 Task: Add Forager Organic Blueberry Probiotic Cashewmilk Yogurt to the cart.
Action: Mouse moved to (30, 110)
Screenshot: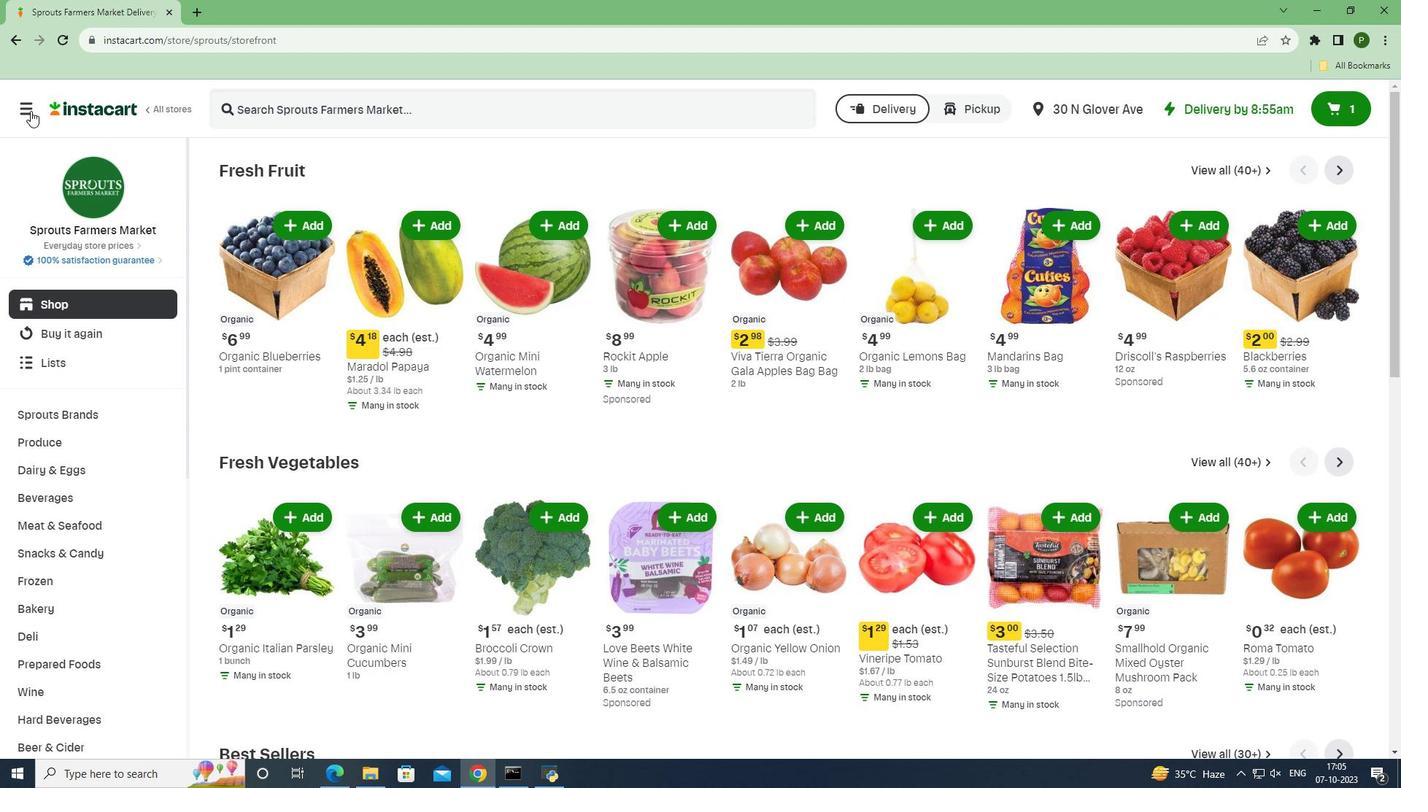 
Action: Mouse pressed left at (30, 110)
Screenshot: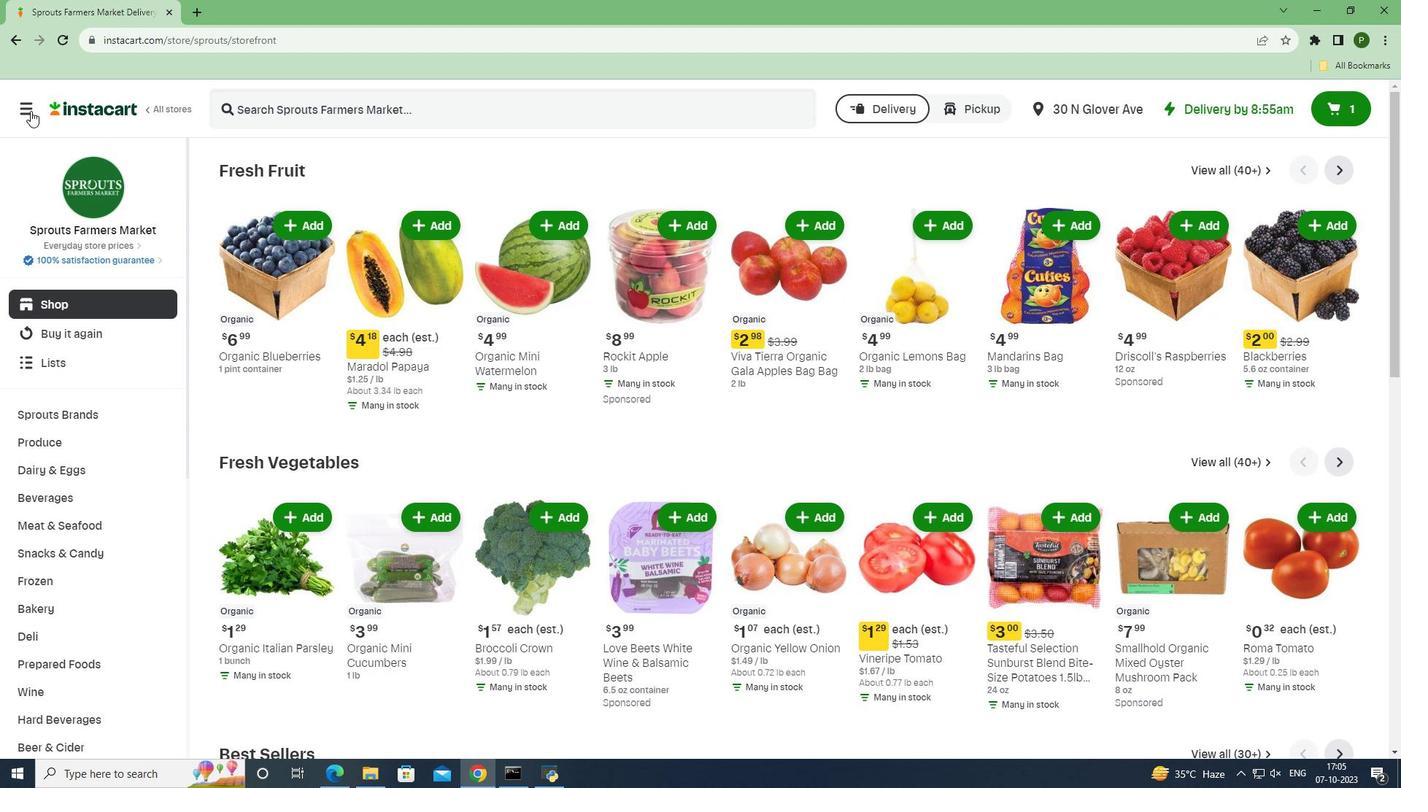 
Action: Mouse moved to (112, 382)
Screenshot: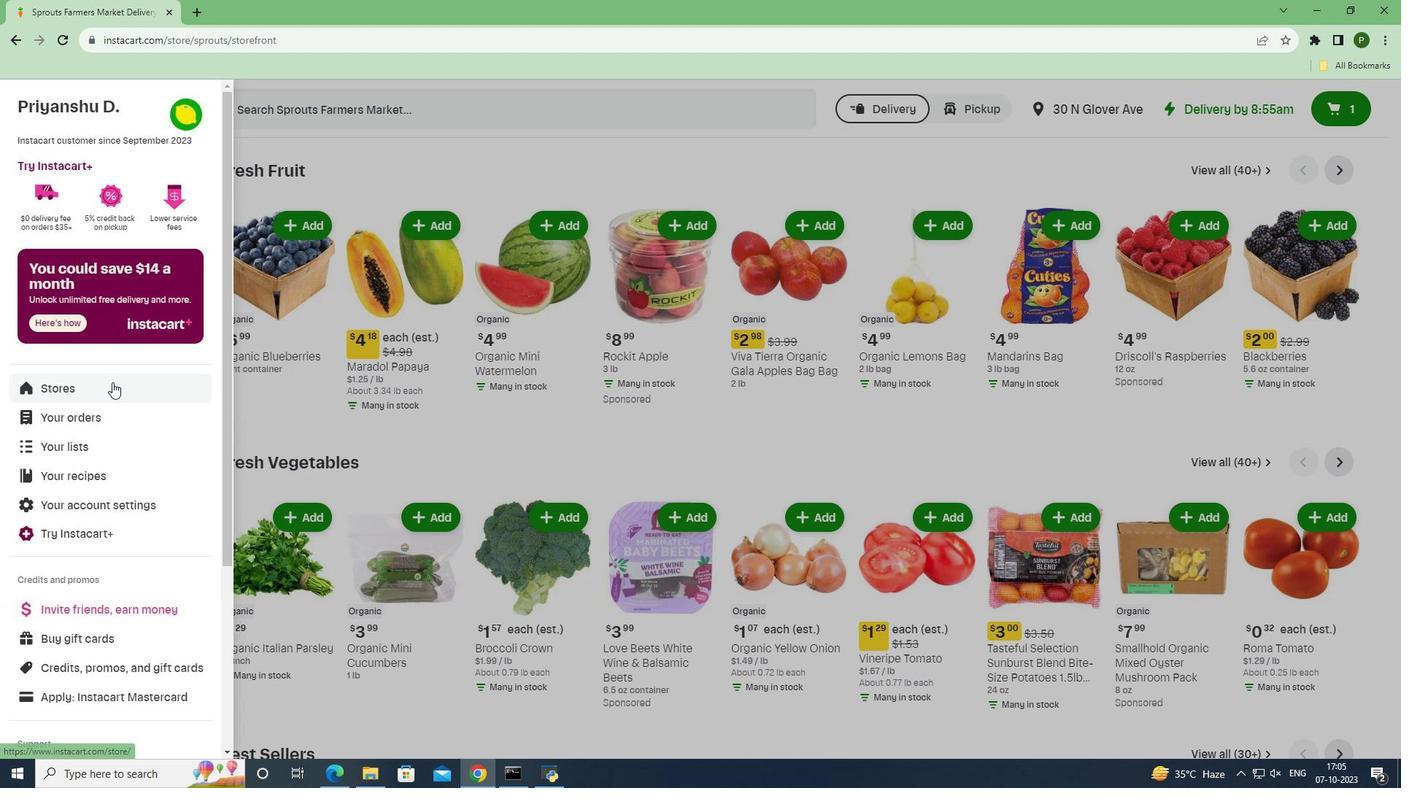 
Action: Mouse pressed left at (112, 382)
Screenshot: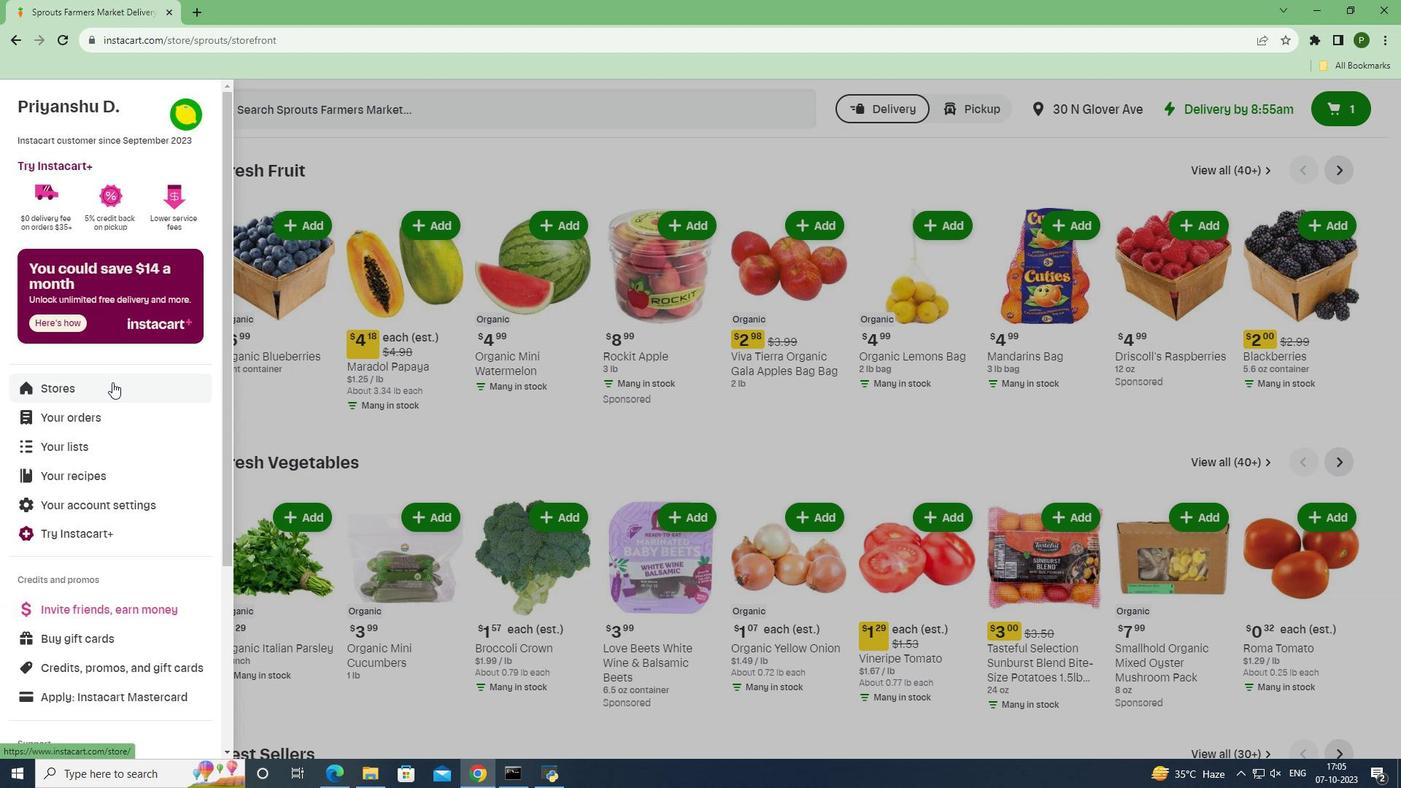 
Action: Mouse moved to (342, 175)
Screenshot: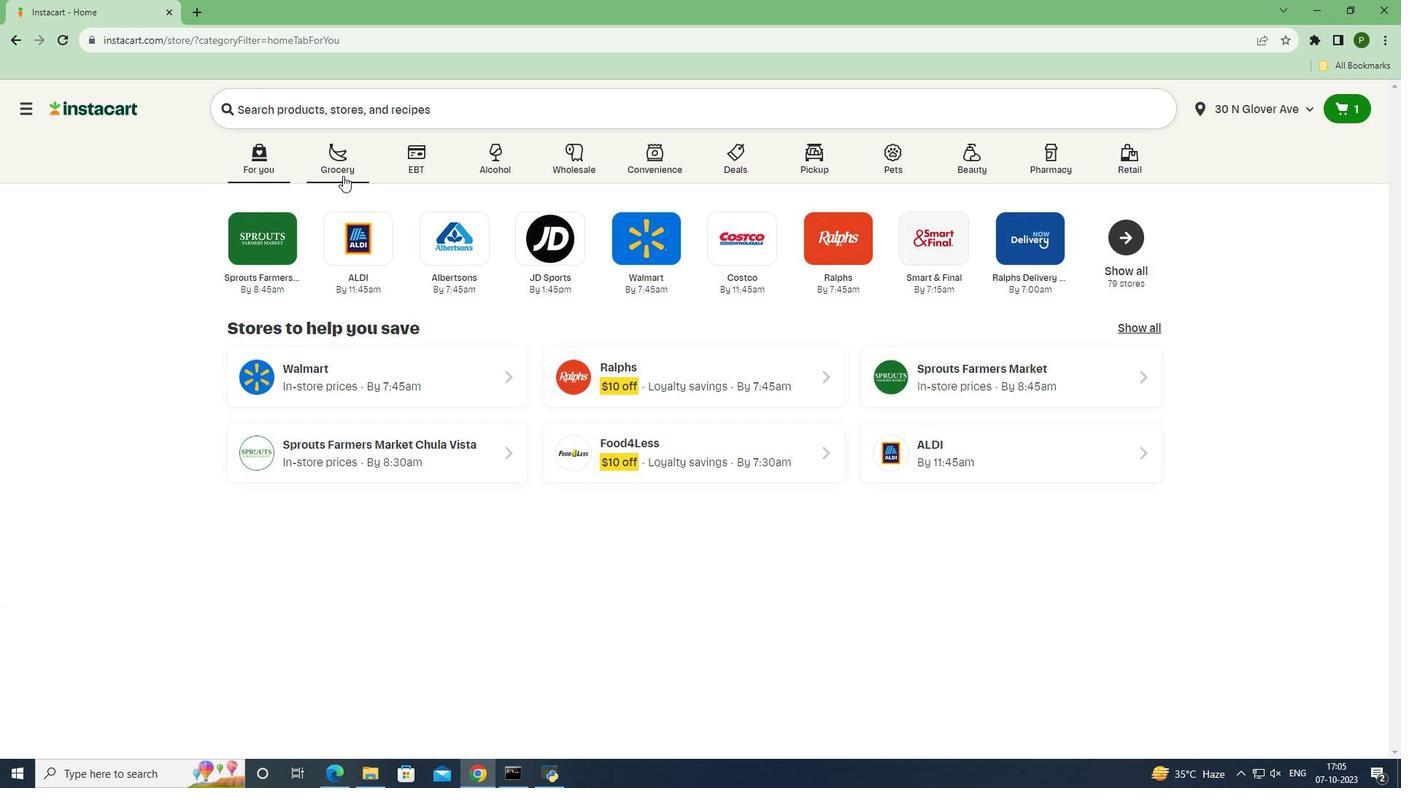 
Action: Mouse pressed left at (342, 175)
Screenshot: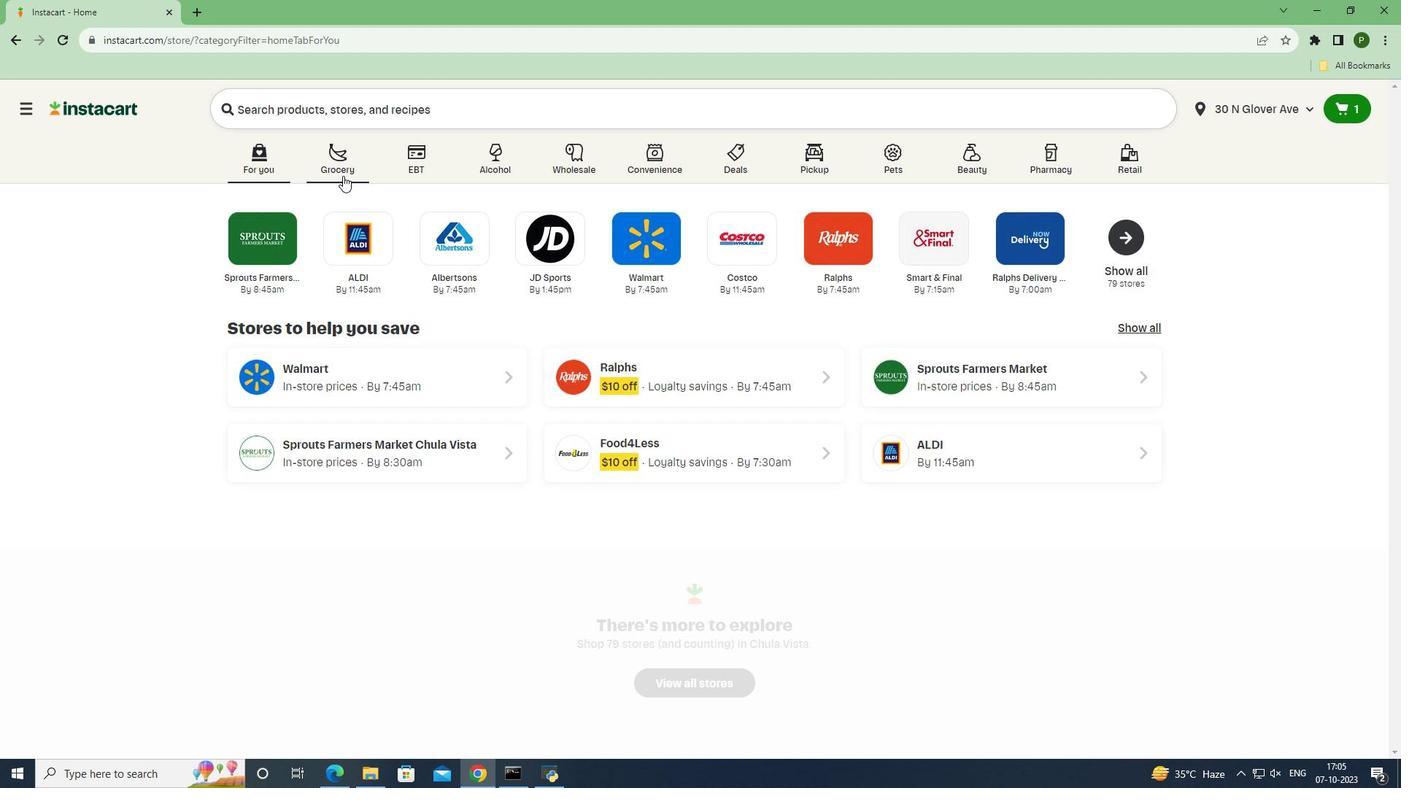 
Action: Mouse moved to (461, 251)
Screenshot: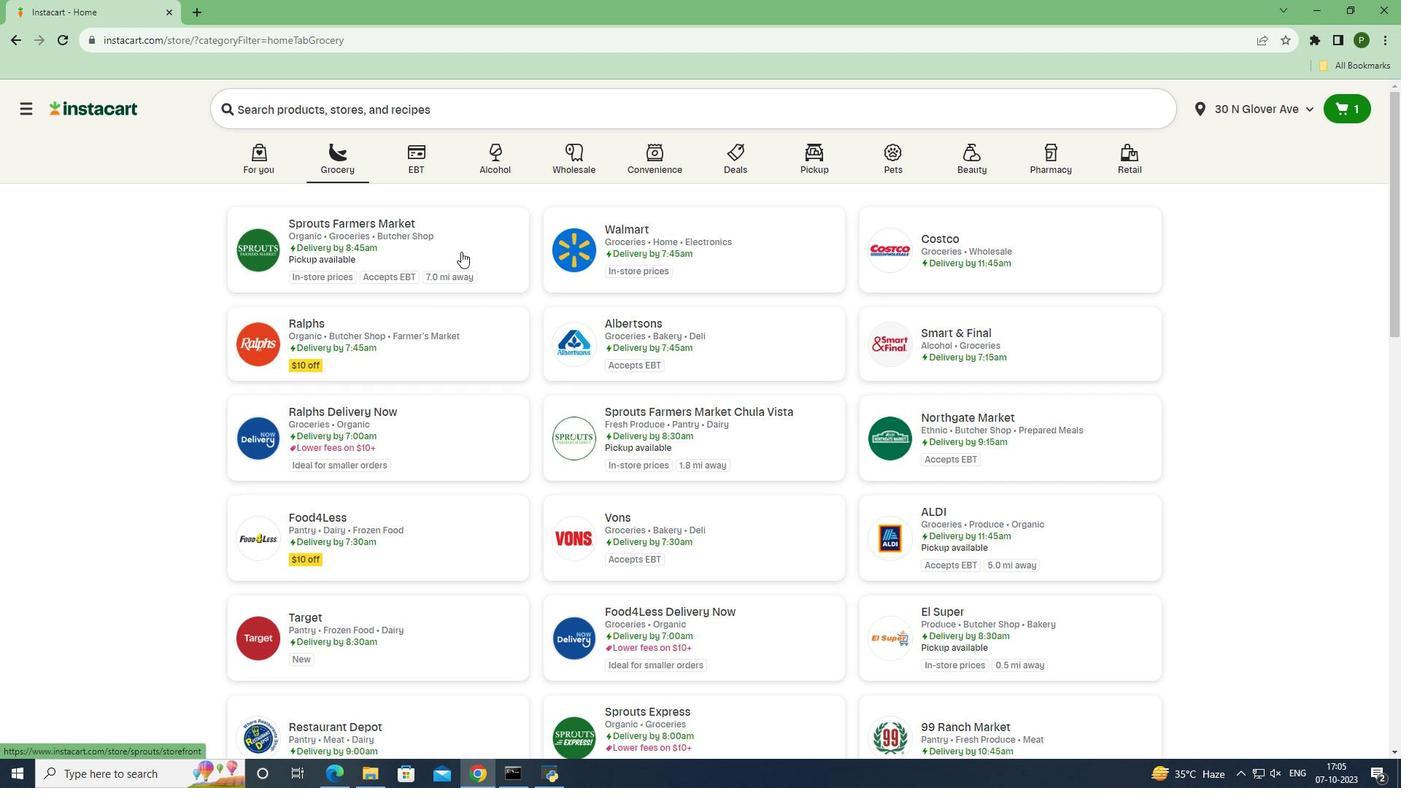 
Action: Mouse pressed left at (461, 251)
Screenshot: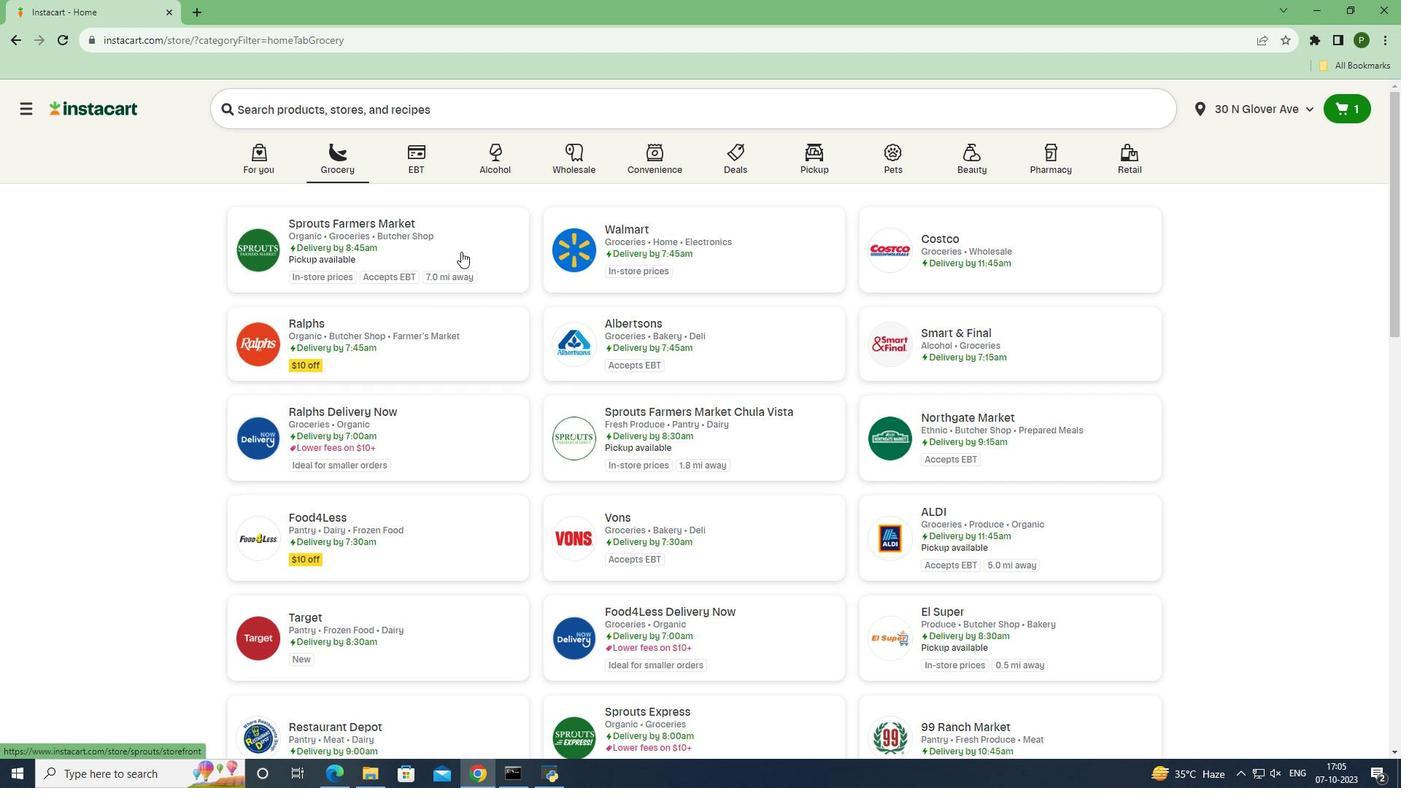 
Action: Mouse moved to (92, 474)
Screenshot: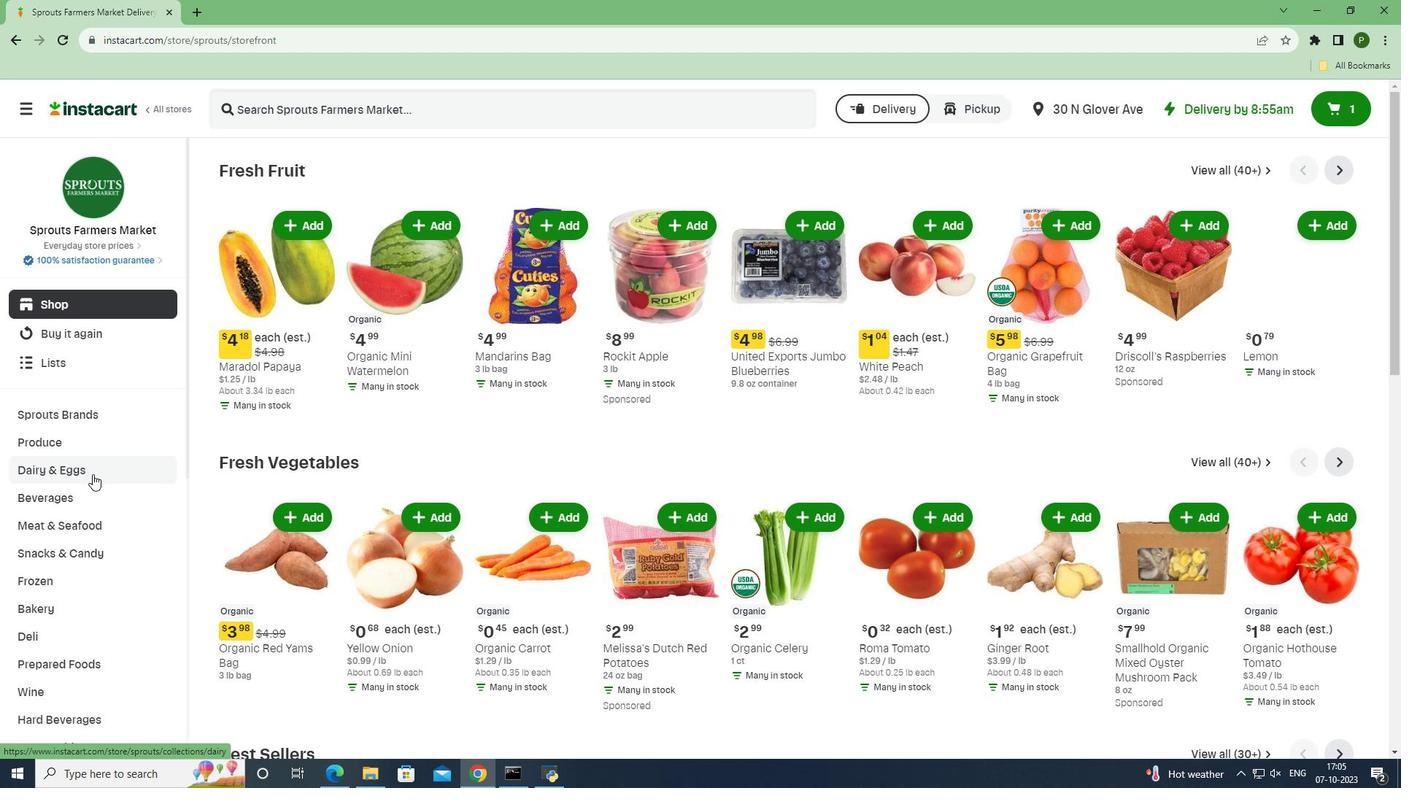 
Action: Mouse pressed left at (92, 474)
Screenshot: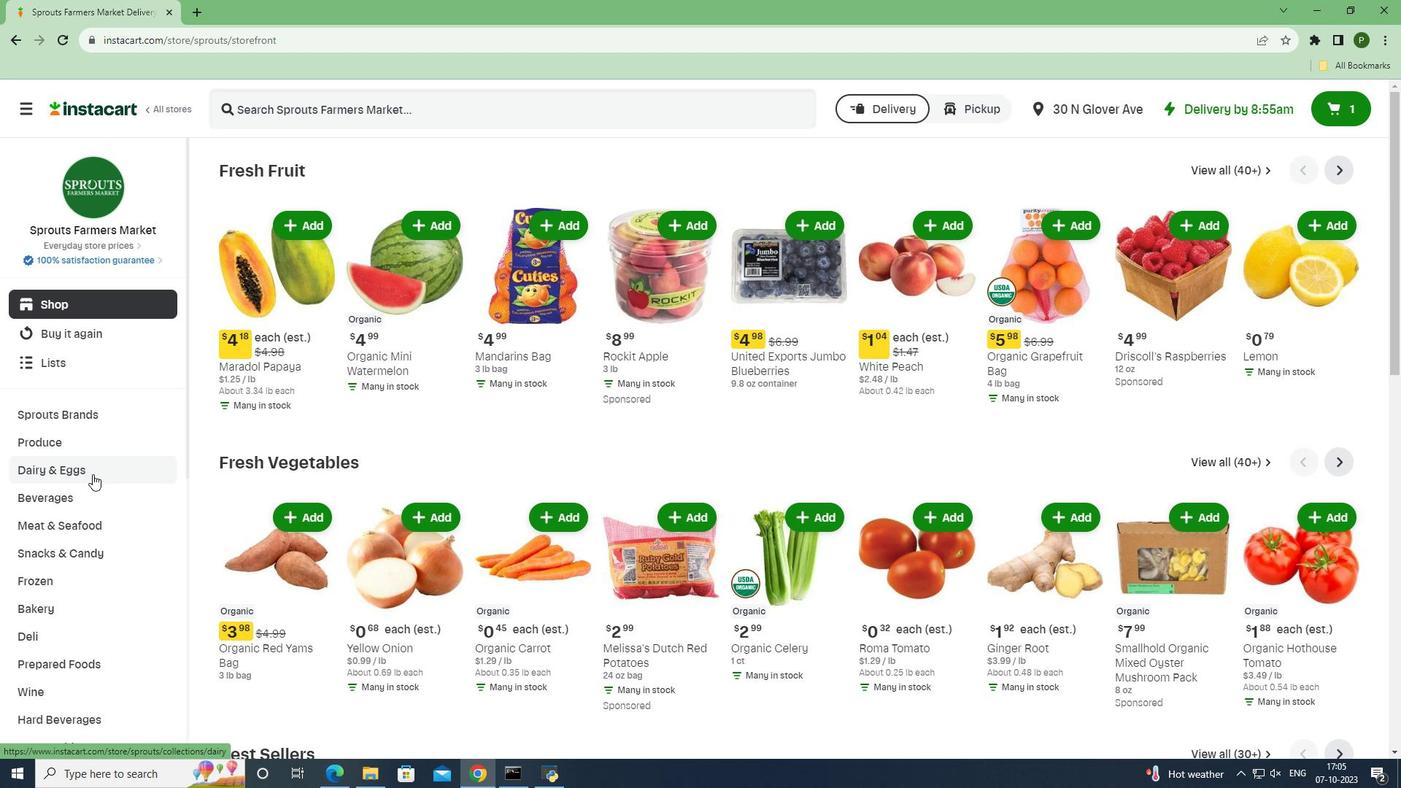 
Action: Mouse moved to (72, 578)
Screenshot: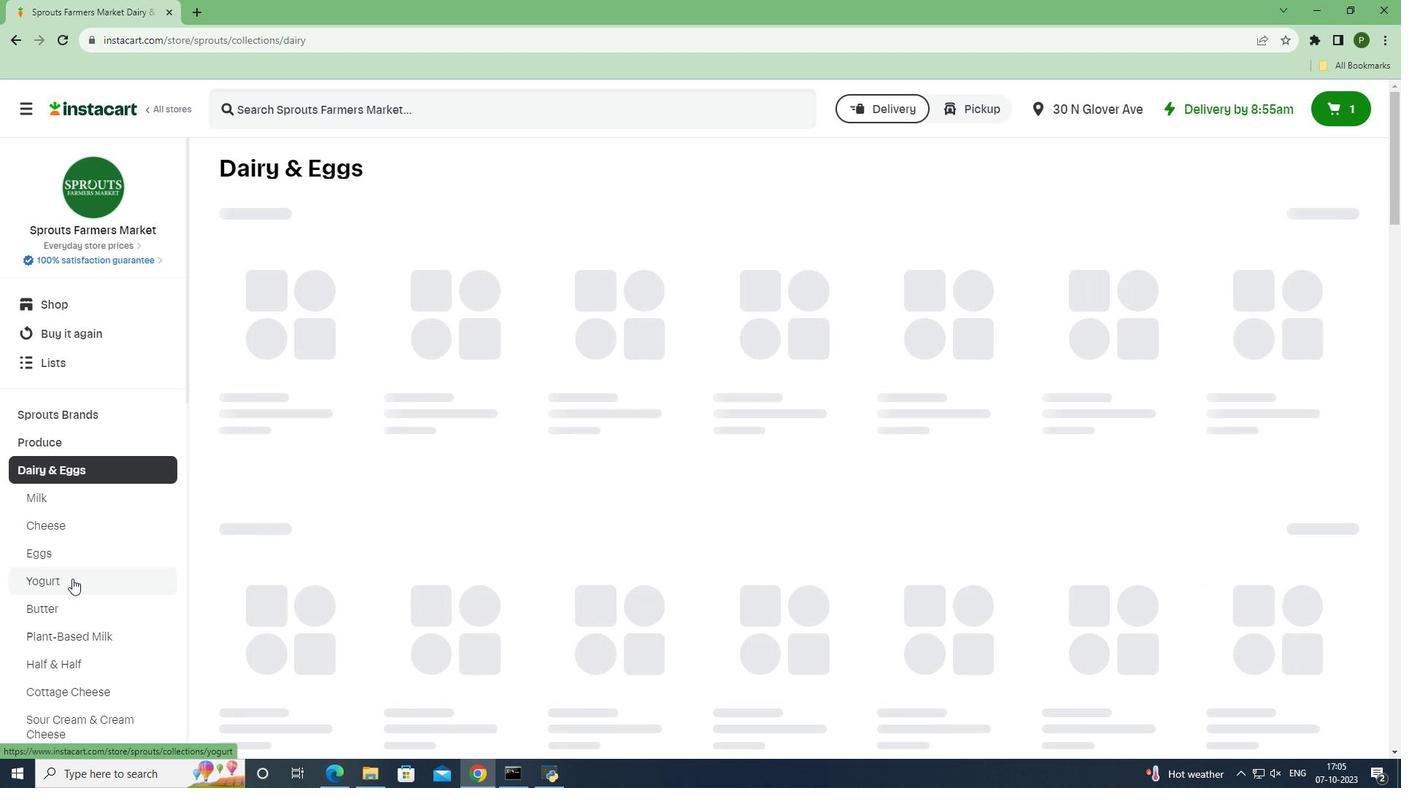 
Action: Mouse pressed left at (72, 578)
Screenshot: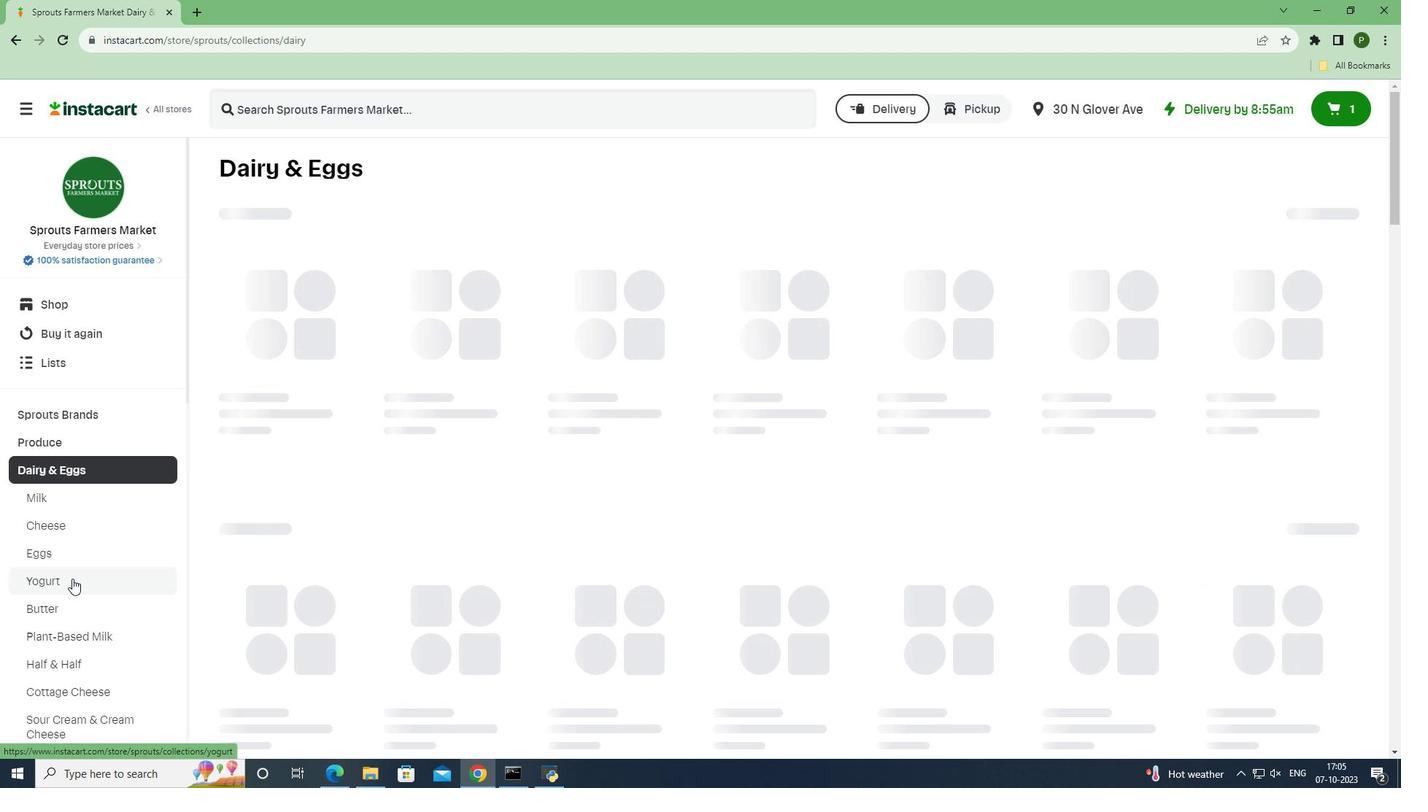 
Action: Mouse moved to (278, 113)
Screenshot: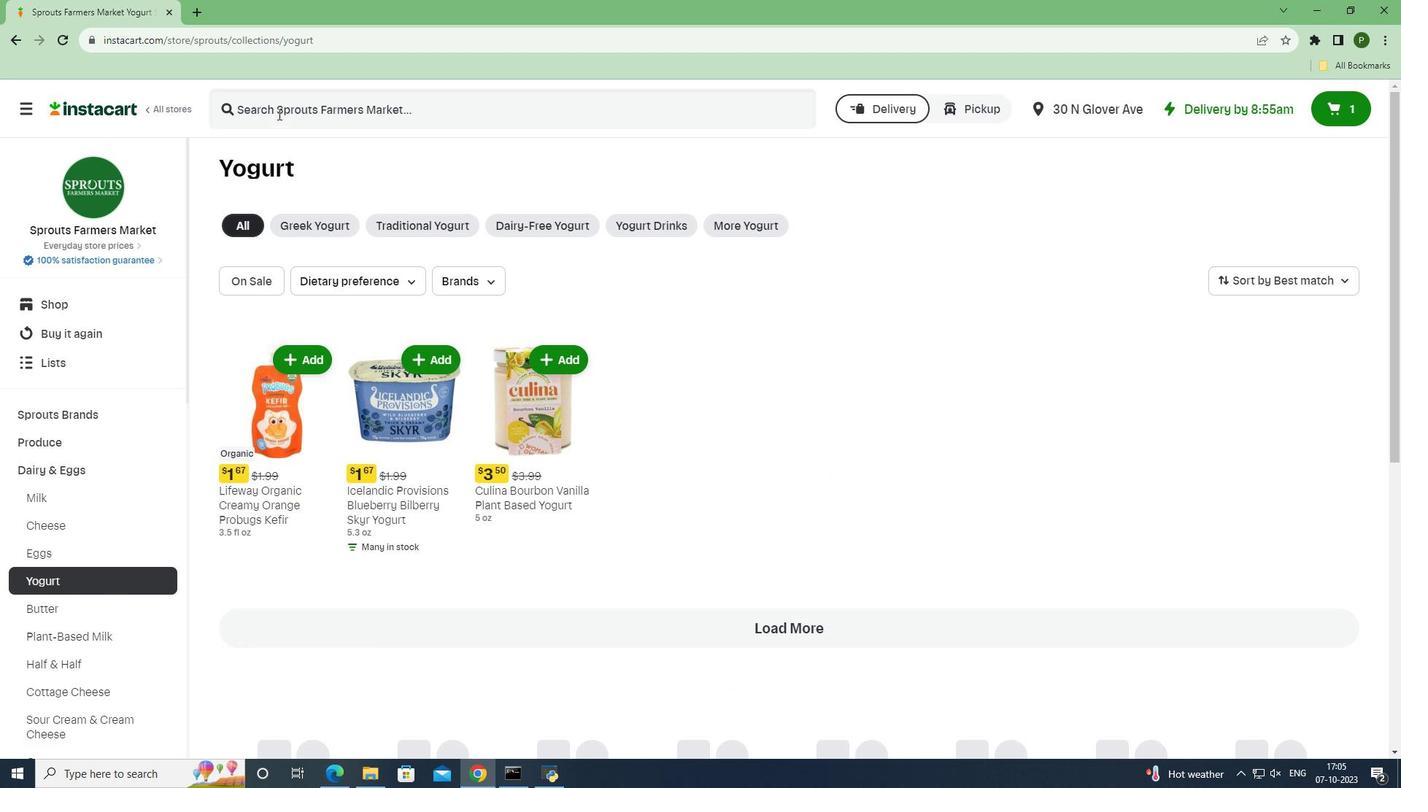 
Action: Mouse pressed left at (278, 113)
Screenshot: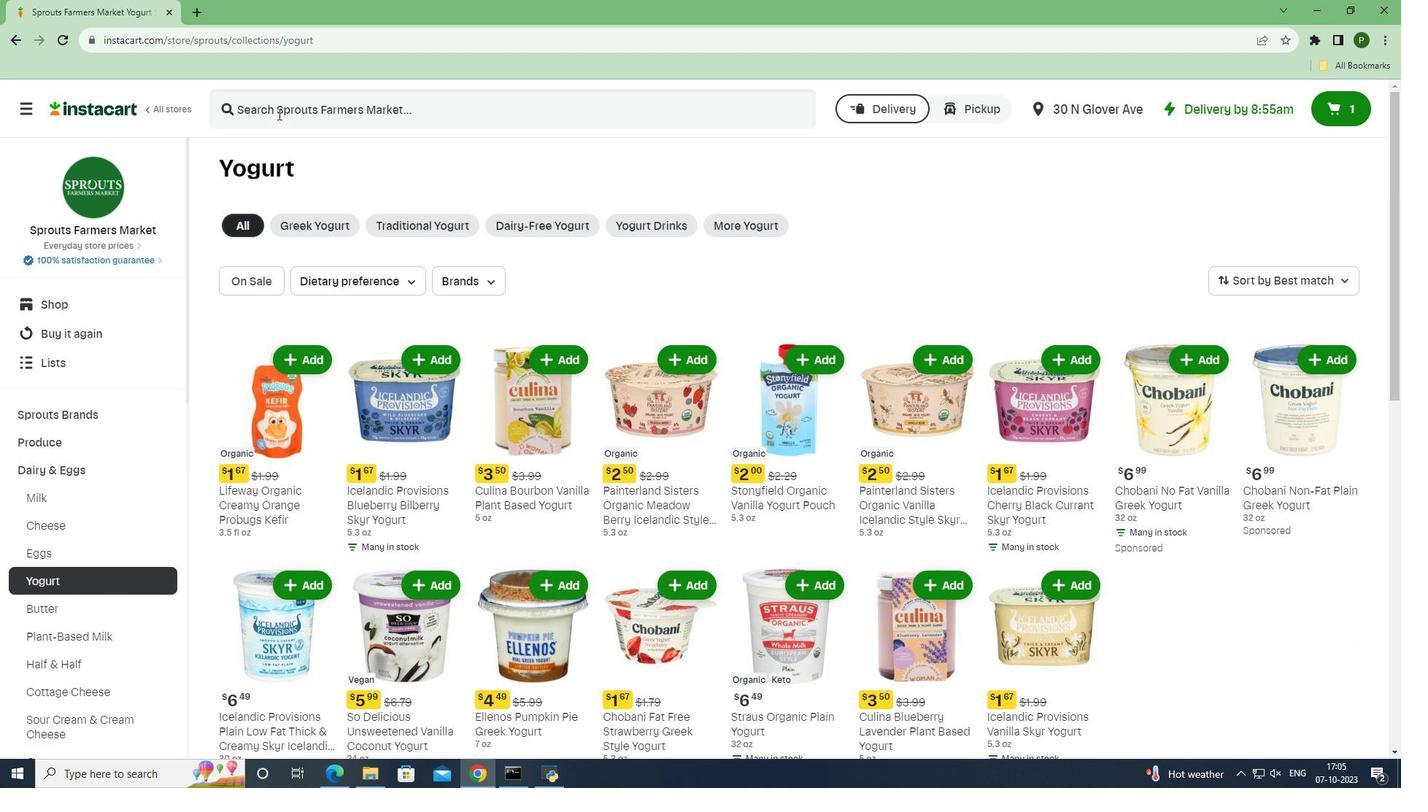 
Action: Key pressed <Key.caps_lock>F<Key.caps_lock>orager<Key.space>o<Key.caps_lock><Key.caps_lock>rganic<Key.space>blueberry<Key.space>probiotic<Key.space>cashewmilk<Key.space>yogurt<Key.space><Key.enter>
Screenshot: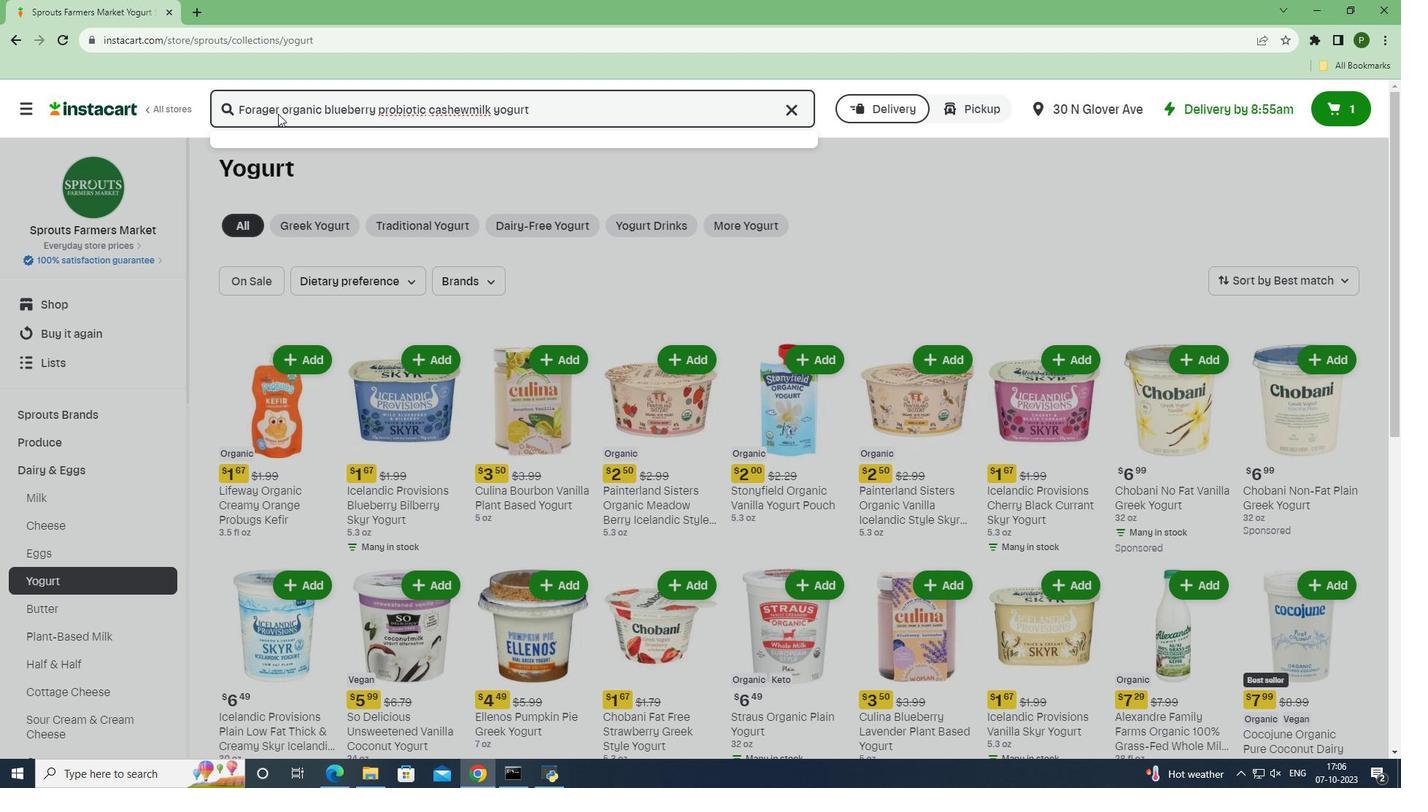 
Action: Mouse moved to (837, 266)
Screenshot: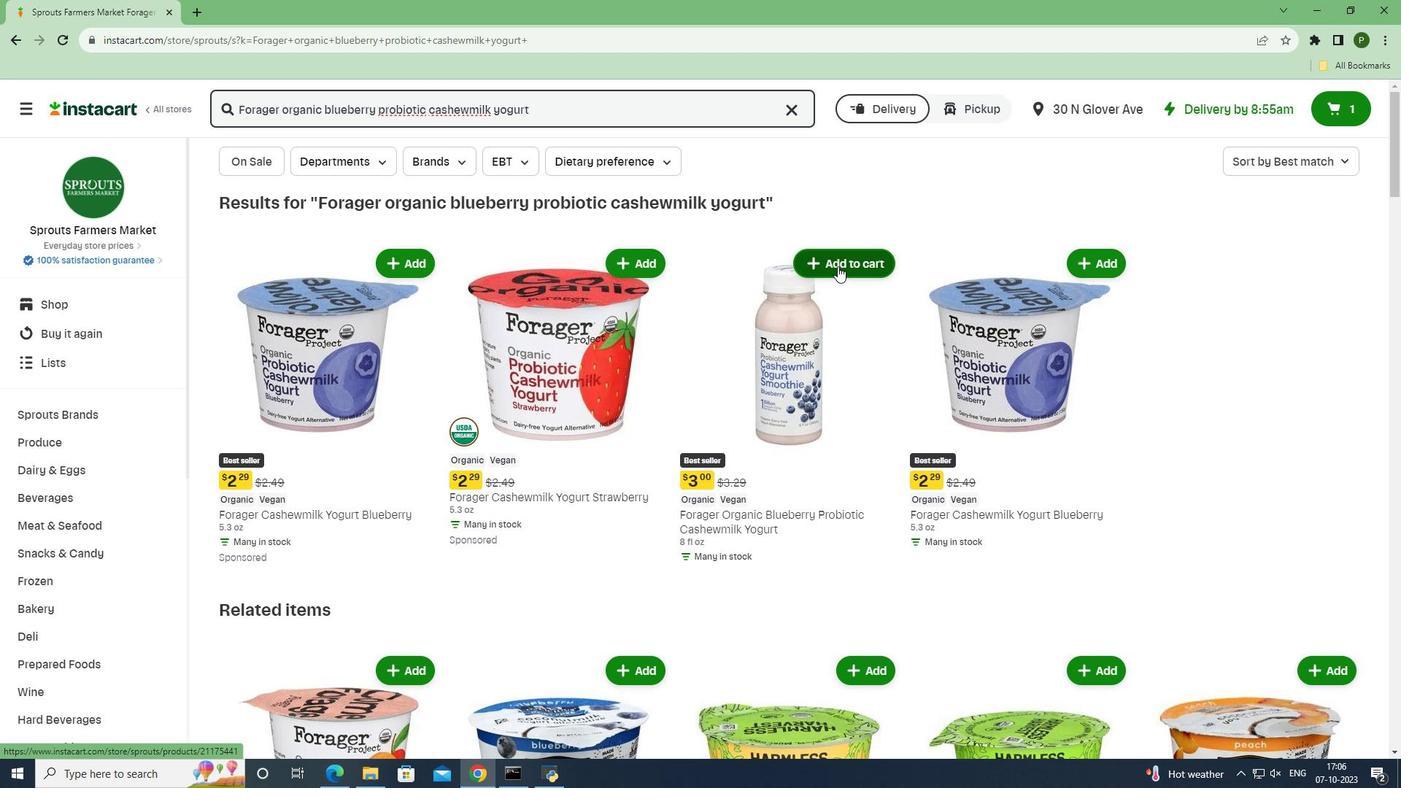 
Action: Mouse pressed left at (837, 266)
Screenshot: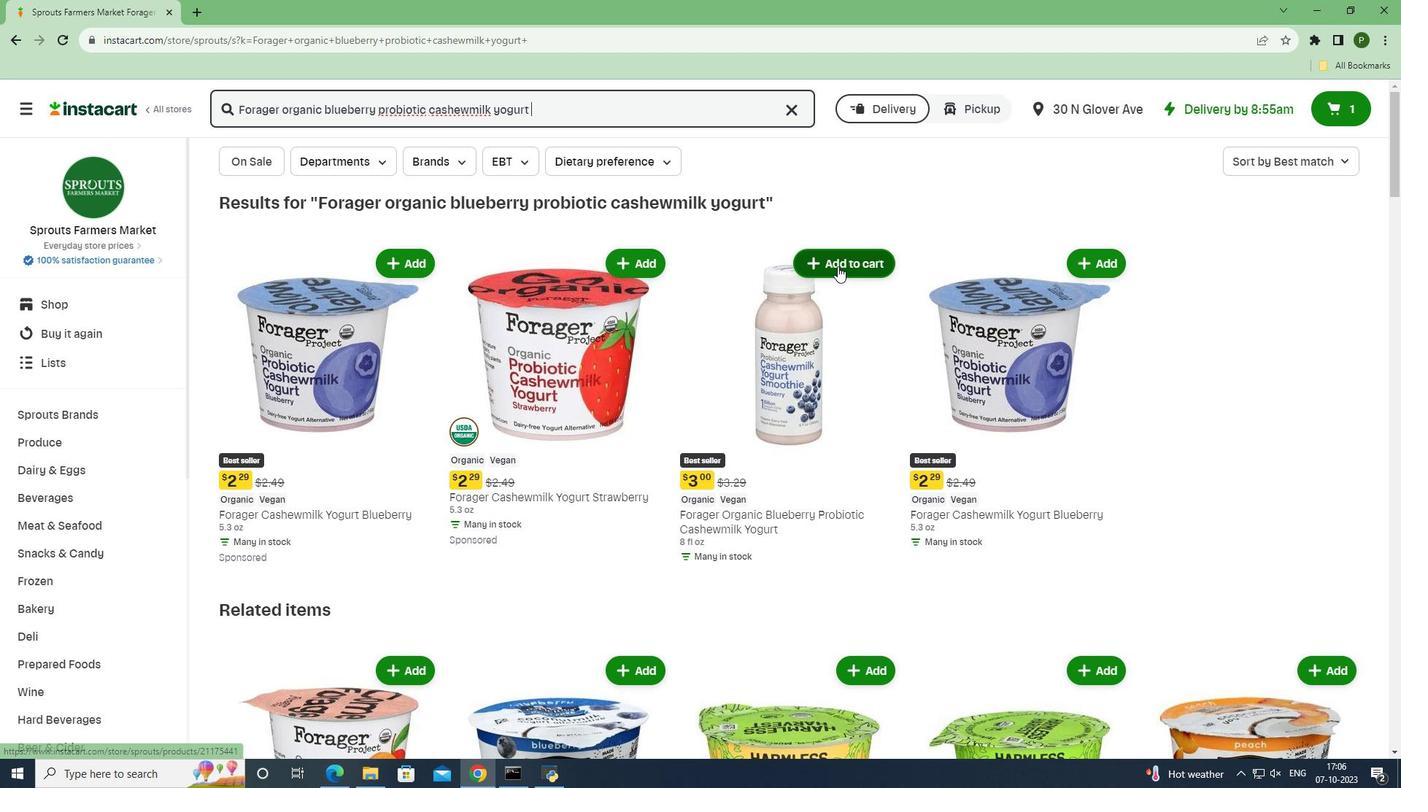 
Action: Mouse moved to (872, 324)
Screenshot: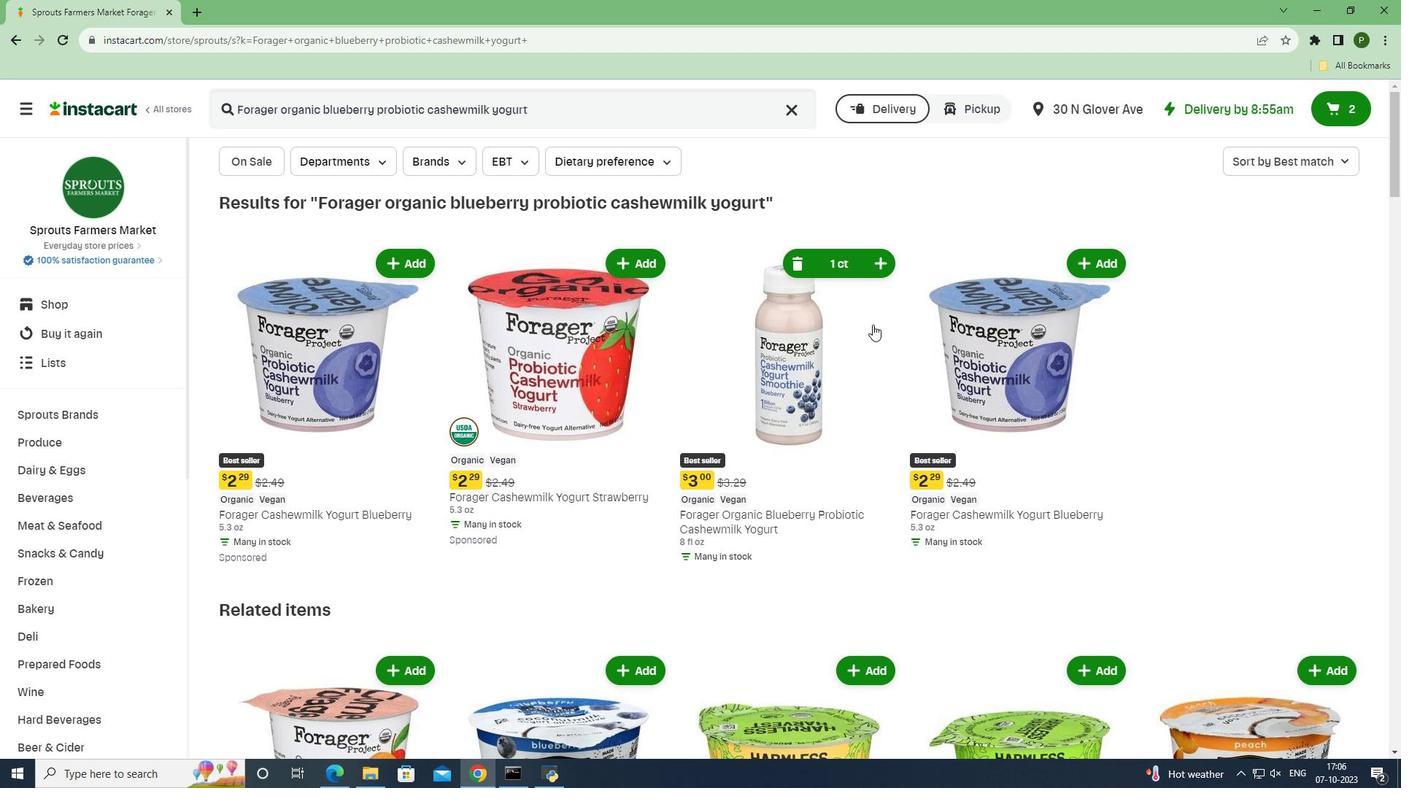 
